 Task: Add Eidon Ionic Minerals Liquid Magnesium Concentrate Mineral Dietary Supplement to the cart.
Action: Mouse moved to (15, 52)
Screenshot: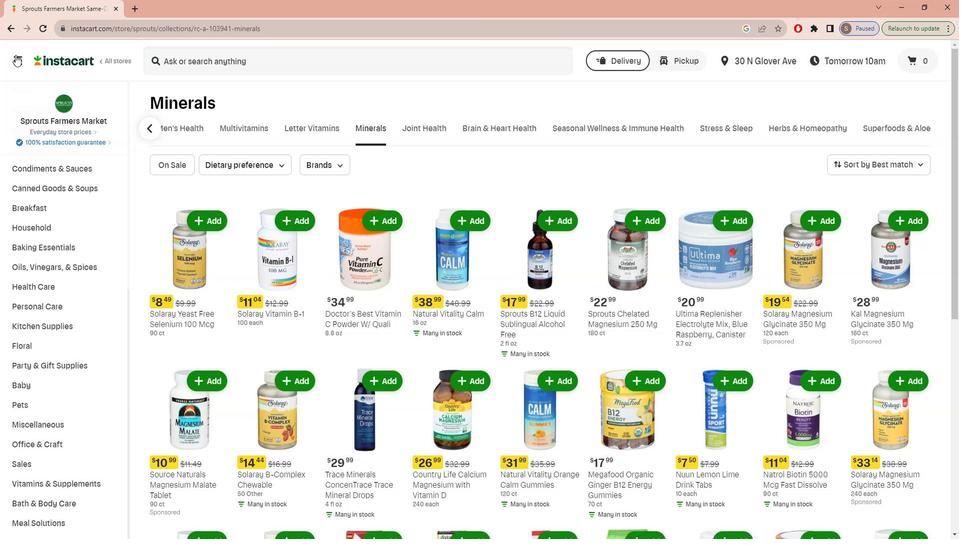 
Action: Mouse pressed left at (15, 52)
Screenshot: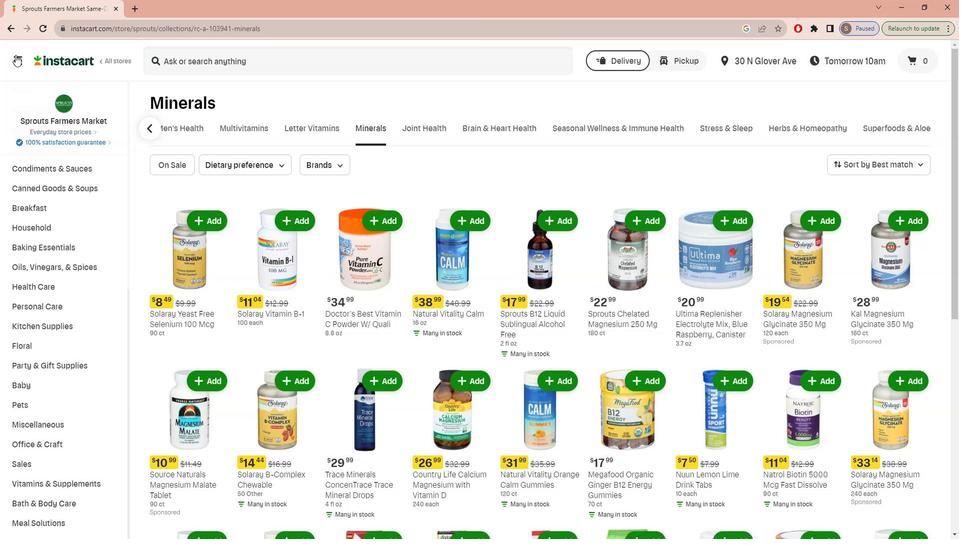 
Action: Mouse moved to (25, 121)
Screenshot: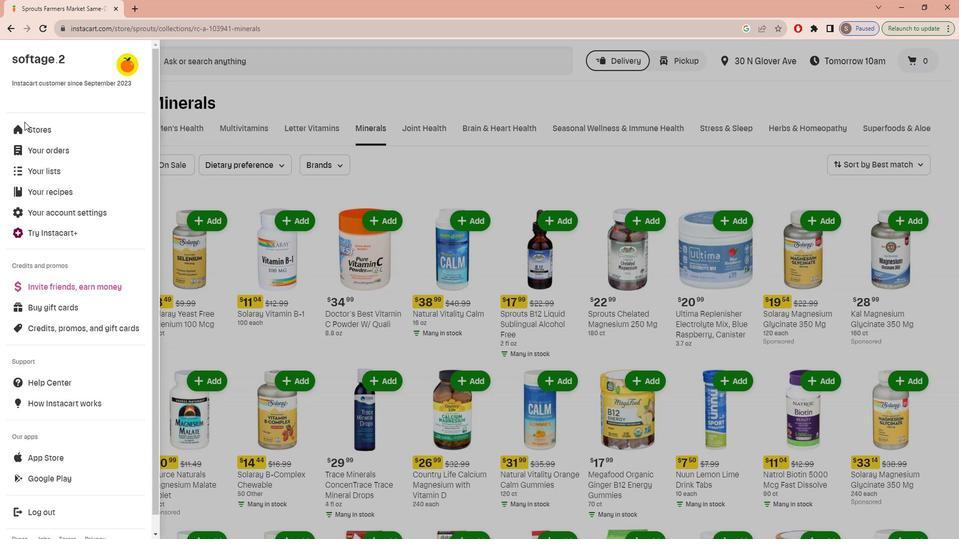 
Action: Mouse pressed left at (25, 121)
Screenshot: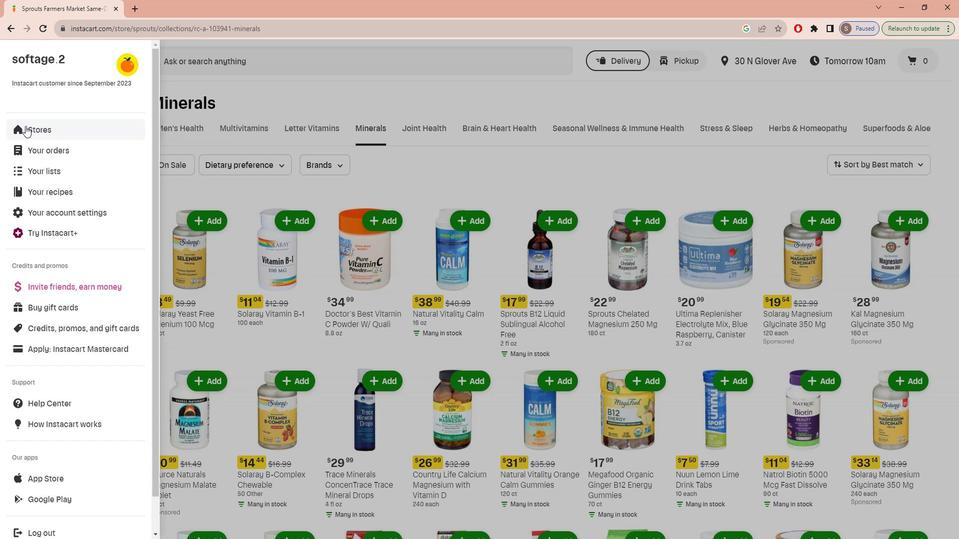 
Action: Mouse moved to (222, 96)
Screenshot: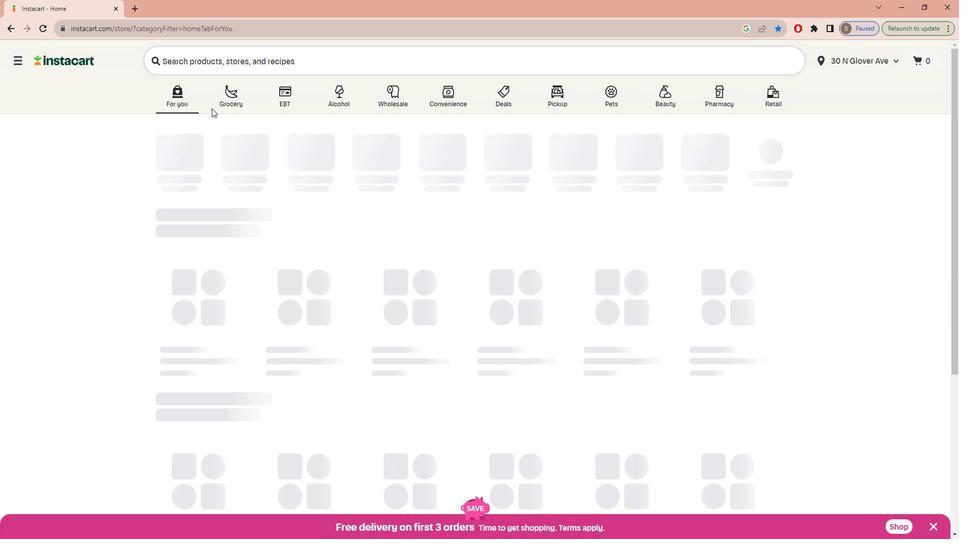 
Action: Mouse pressed left at (222, 96)
Screenshot: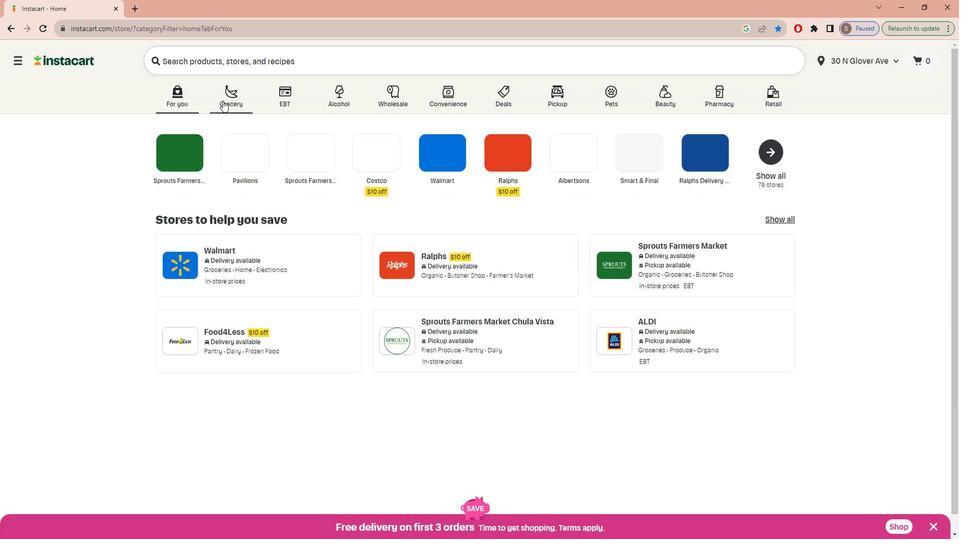 
Action: Mouse moved to (196, 296)
Screenshot: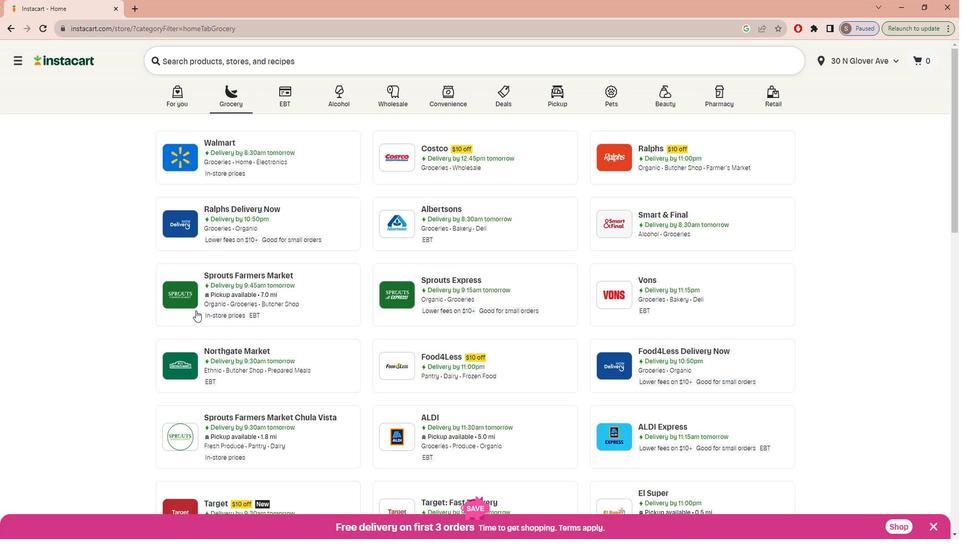
Action: Mouse pressed left at (196, 296)
Screenshot: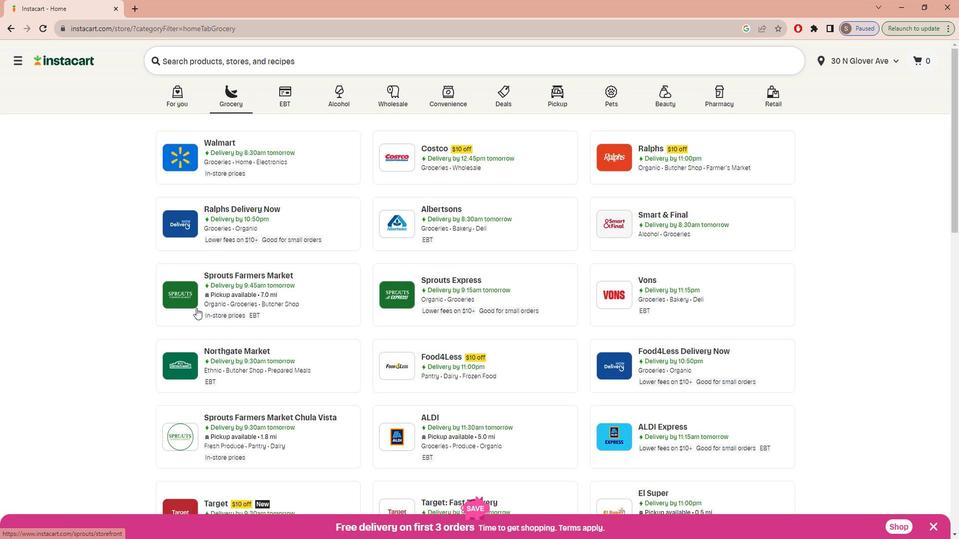 
Action: Mouse moved to (51, 360)
Screenshot: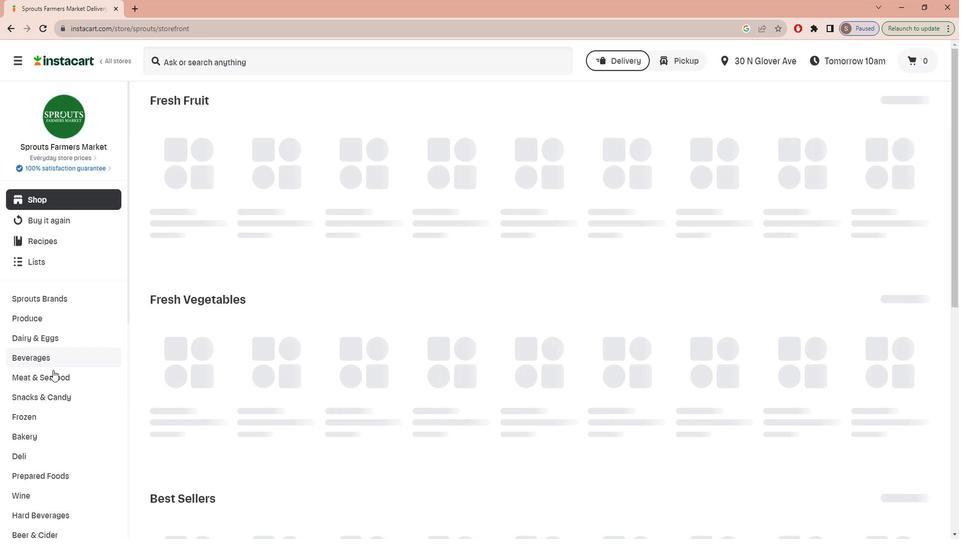 
Action: Mouse scrolled (51, 360) with delta (0, 0)
Screenshot: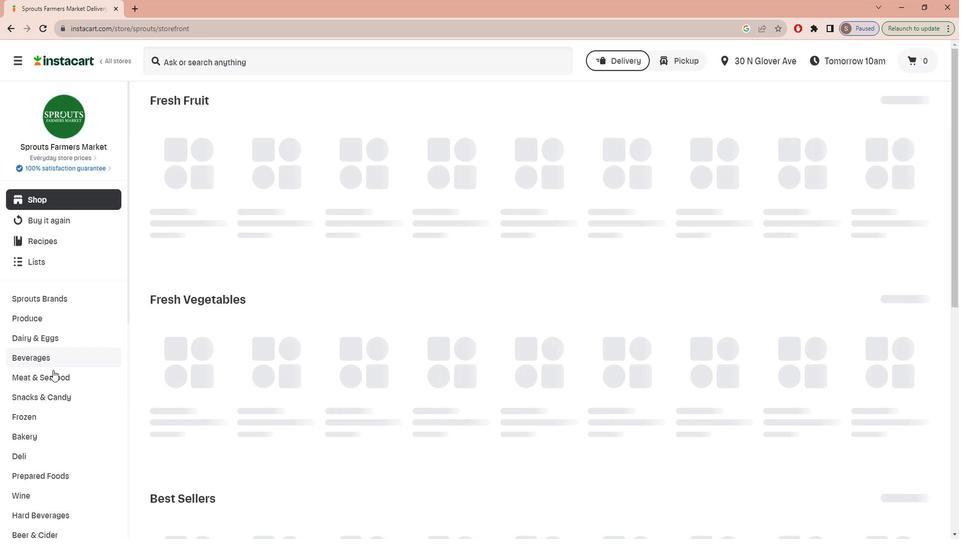 
Action: Mouse moved to (50, 362)
Screenshot: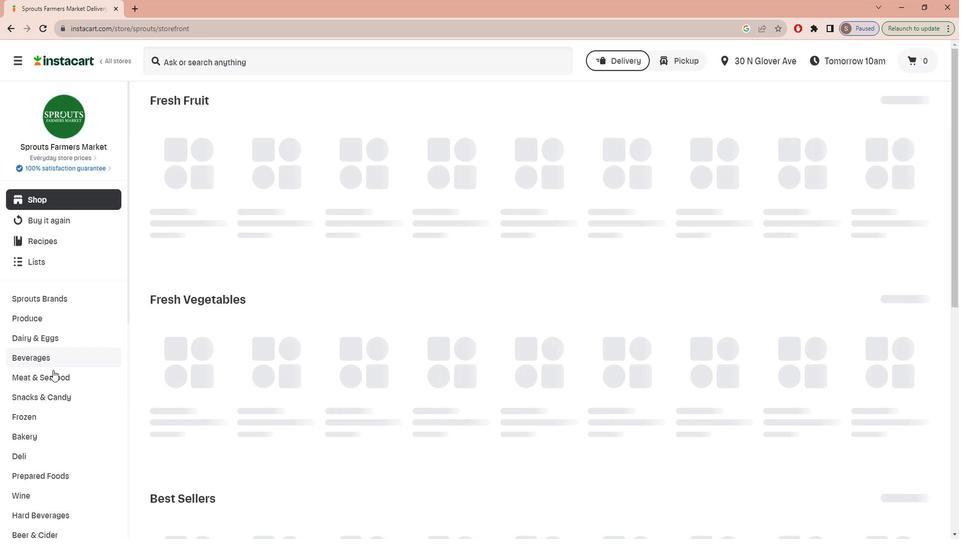 
Action: Mouse scrolled (50, 361) with delta (0, 0)
Screenshot: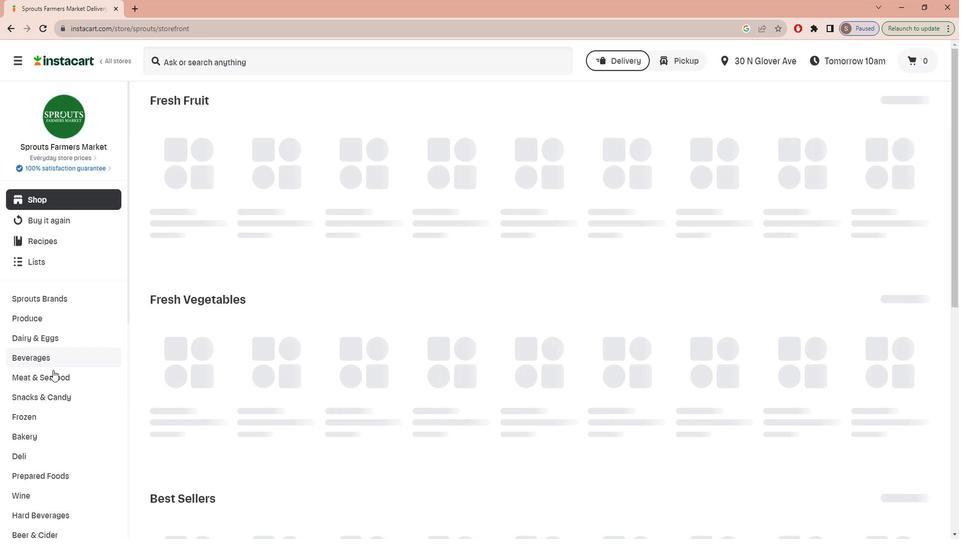
Action: Mouse moved to (50, 362)
Screenshot: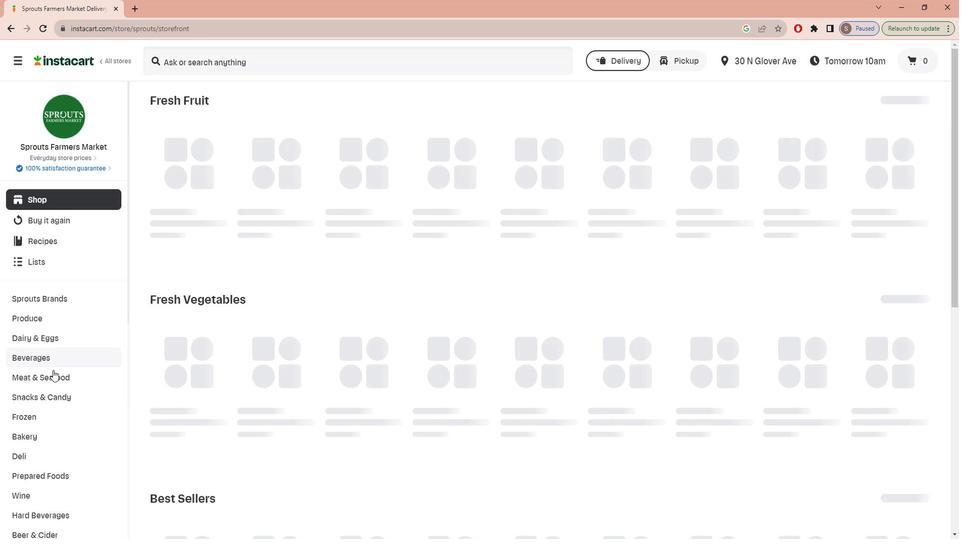 
Action: Mouse scrolled (50, 362) with delta (0, 0)
Screenshot: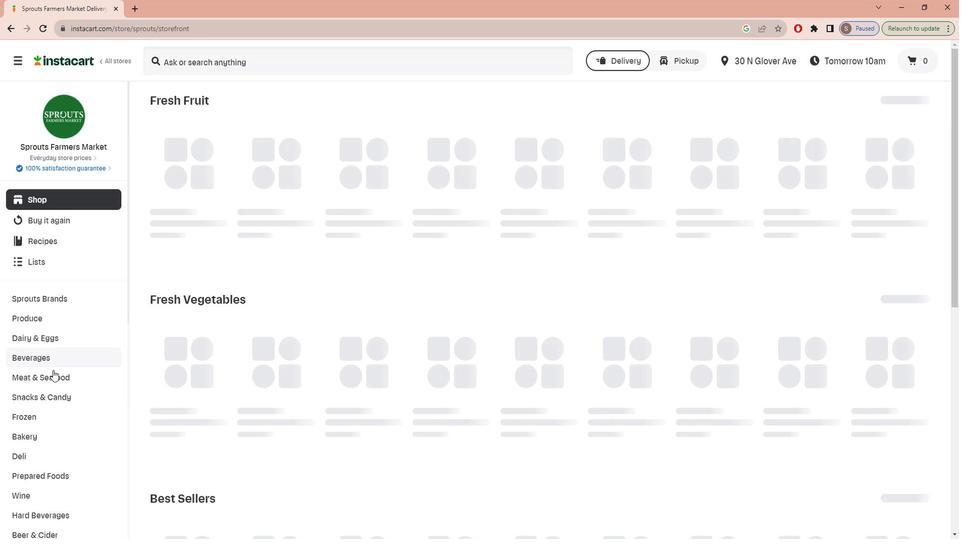 
Action: Mouse scrolled (50, 362) with delta (0, 0)
Screenshot: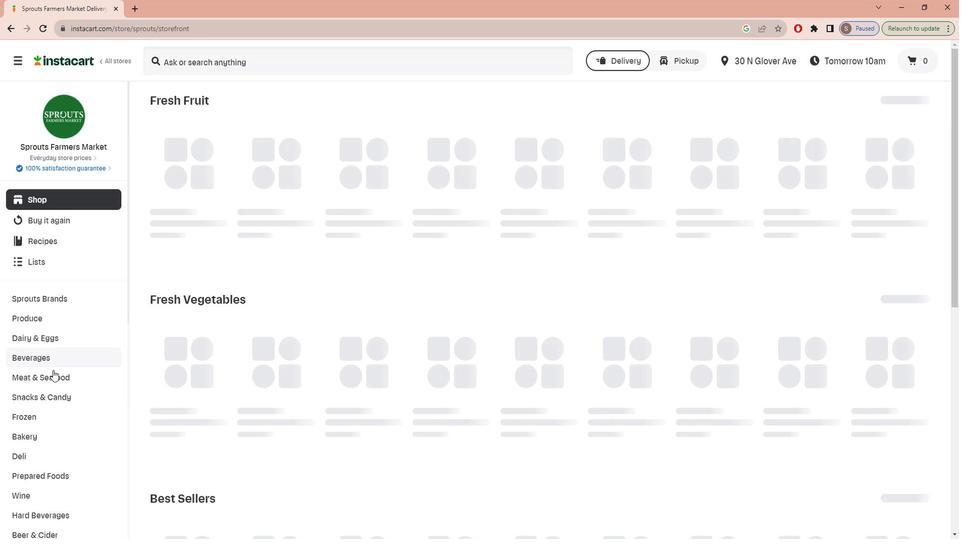
Action: Mouse moved to (50, 362)
Screenshot: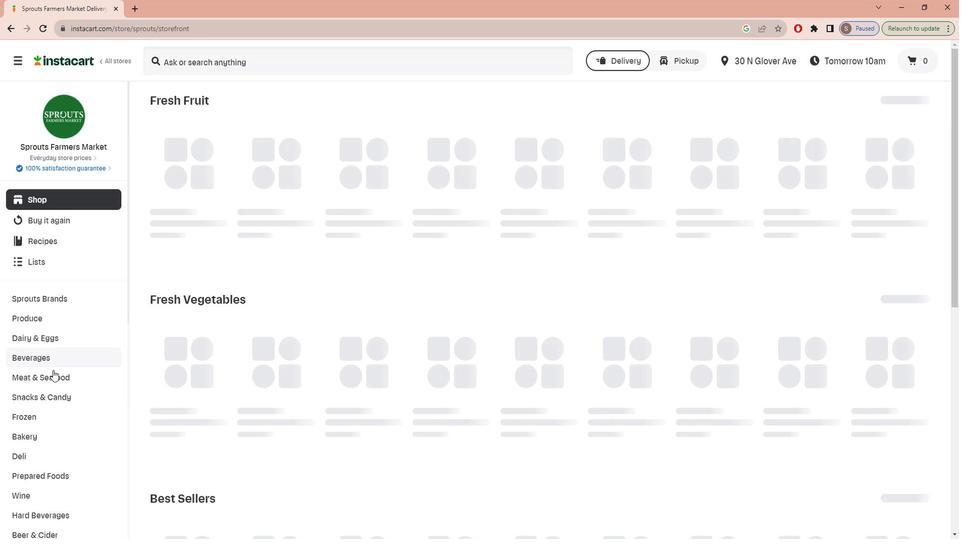 
Action: Mouse scrolled (50, 362) with delta (0, 0)
Screenshot: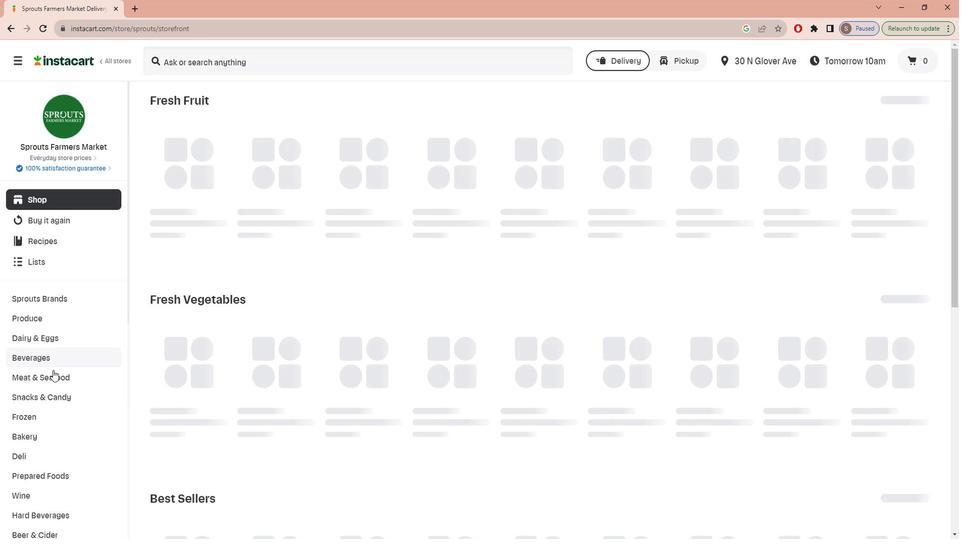 
Action: Mouse scrolled (50, 362) with delta (0, 0)
Screenshot: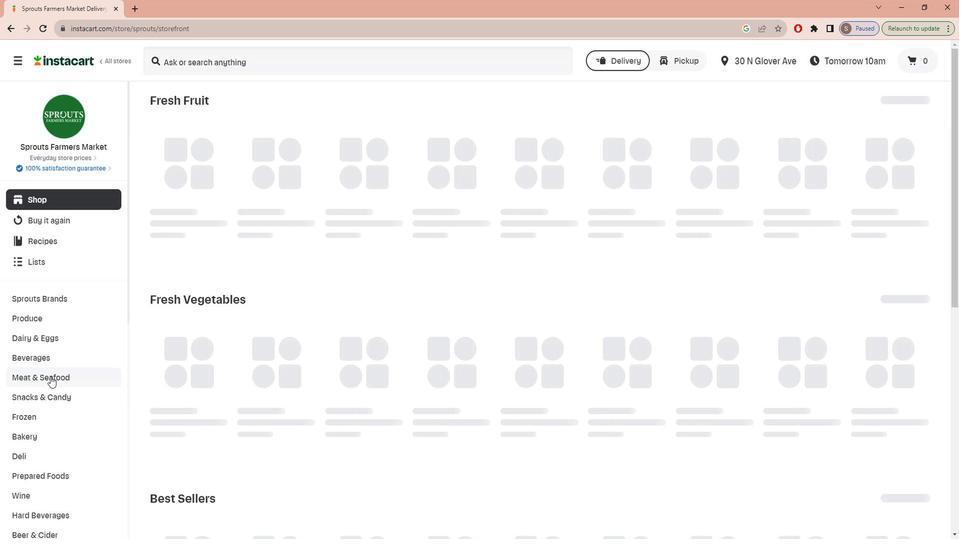 
Action: Mouse scrolled (50, 362) with delta (0, 0)
Screenshot: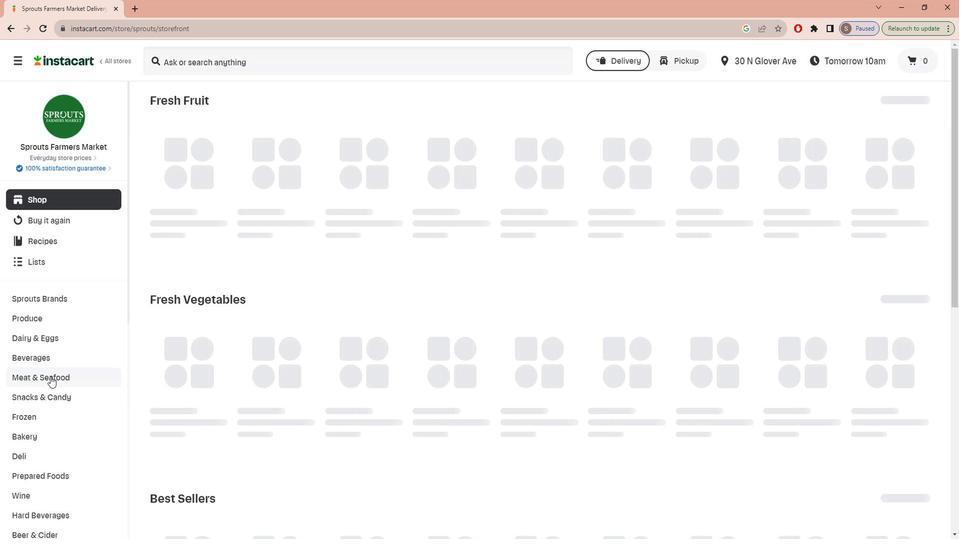 
Action: Mouse moved to (49, 362)
Screenshot: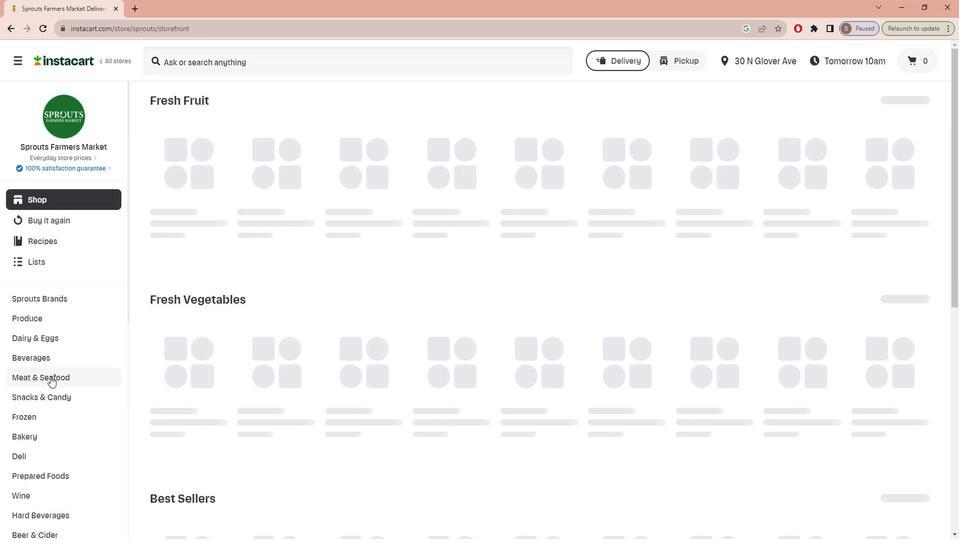 
Action: Mouse scrolled (49, 362) with delta (0, 0)
Screenshot: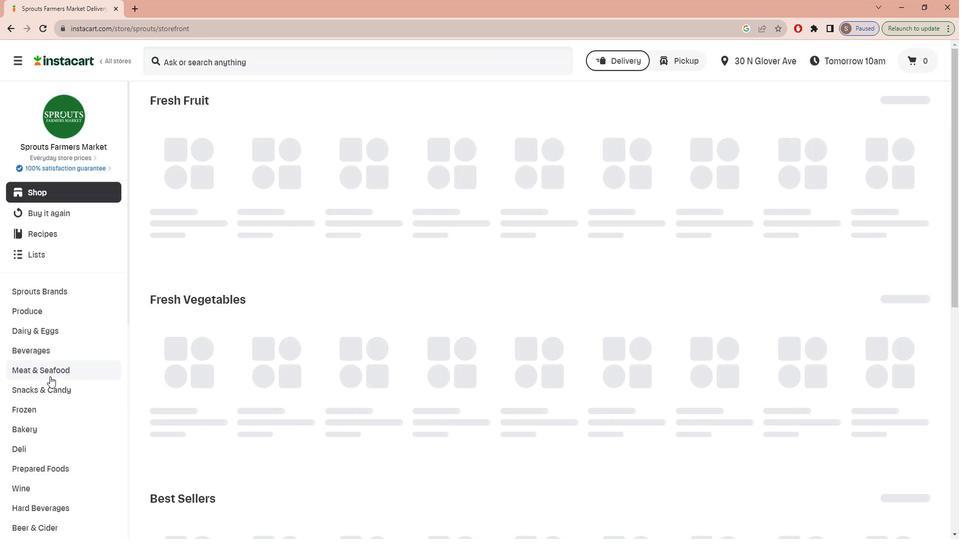 
Action: Mouse scrolled (49, 362) with delta (0, 0)
Screenshot: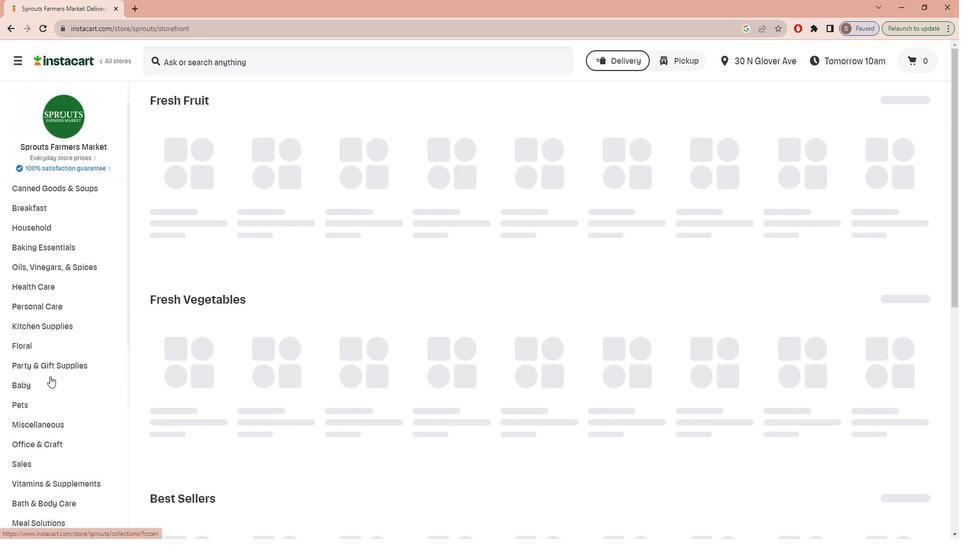 
Action: Mouse scrolled (49, 362) with delta (0, 0)
Screenshot: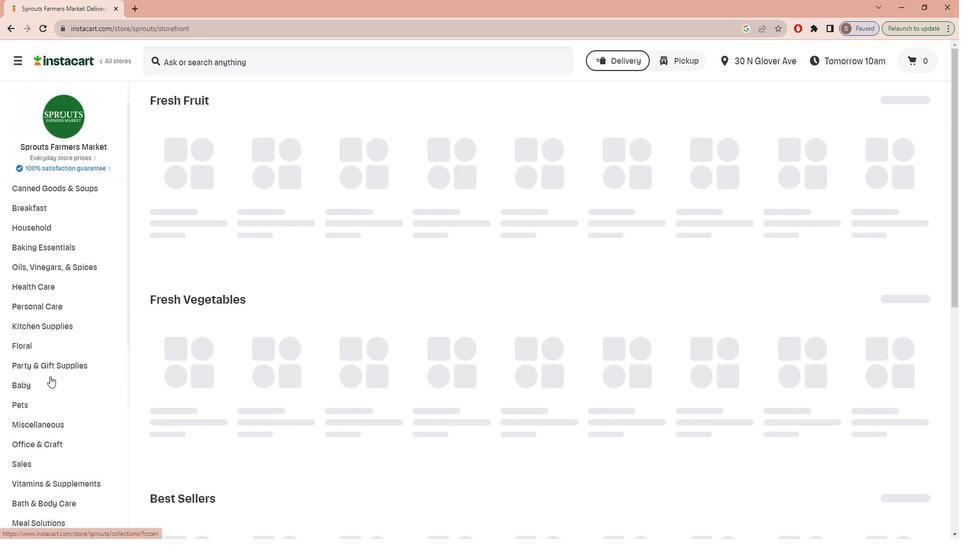 
Action: Mouse scrolled (49, 362) with delta (0, 0)
Screenshot: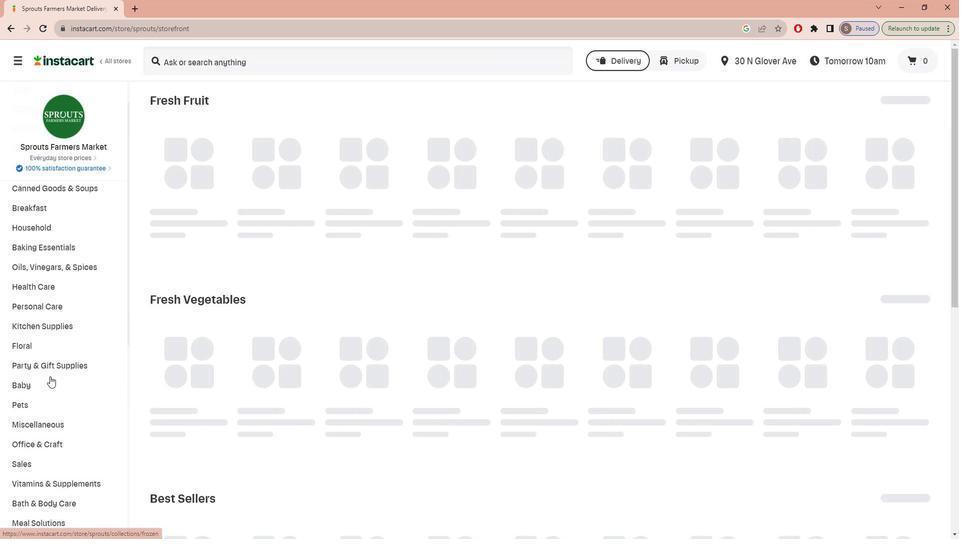 
Action: Mouse scrolled (49, 362) with delta (0, 0)
Screenshot: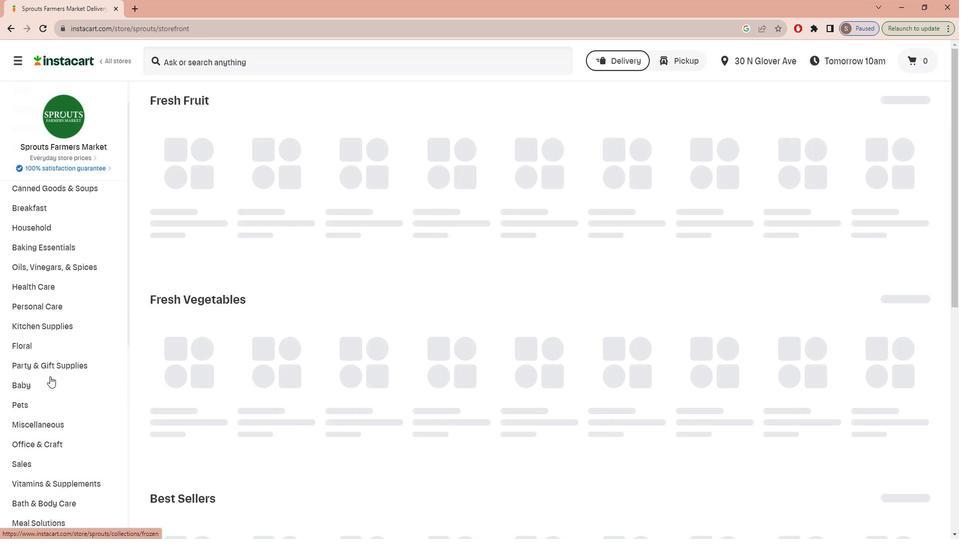 
Action: Mouse scrolled (49, 362) with delta (0, 0)
Screenshot: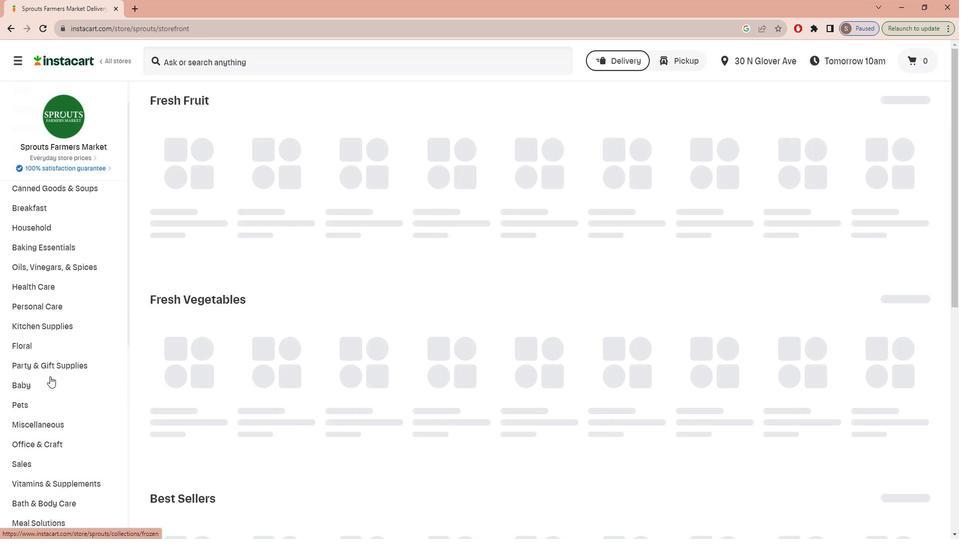 
Action: Mouse moved to (45, 463)
Screenshot: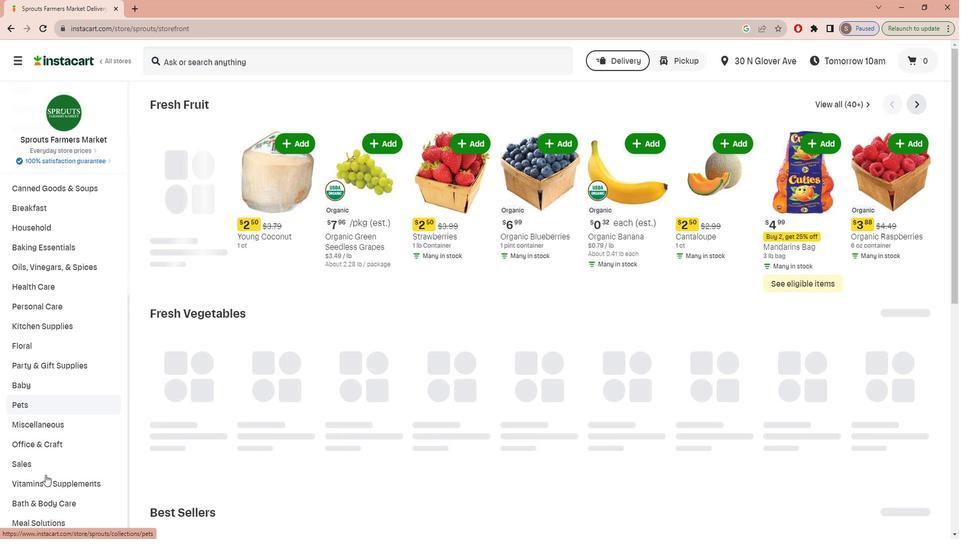 
Action: Mouse pressed left at (45, 463)
Screenshot: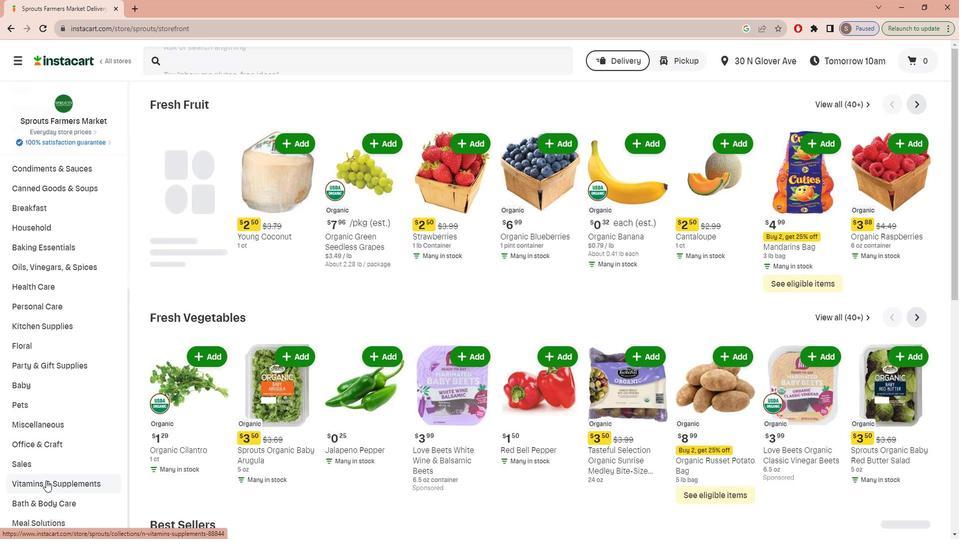 
Action: Mouse moved to (931, 119)
Screenshot: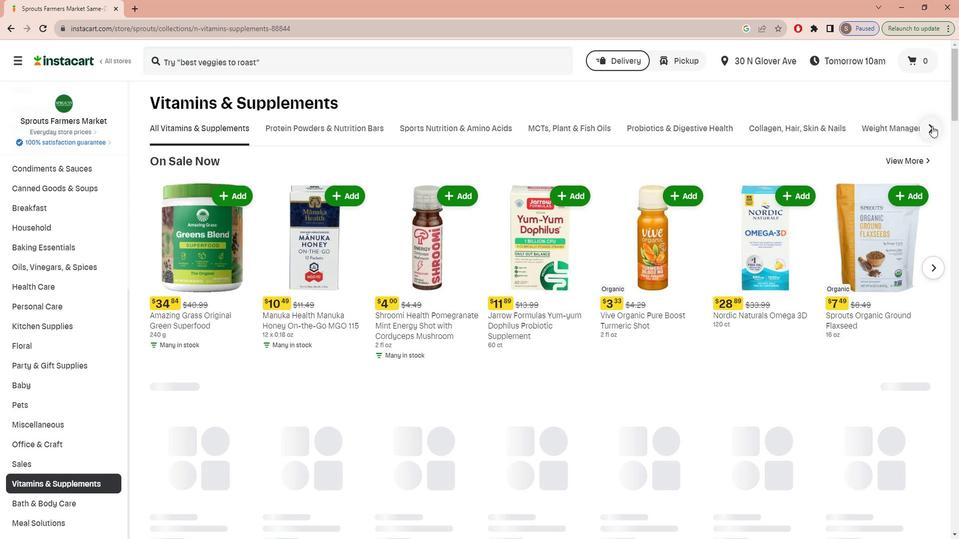 
Action: Mouse pressed left at (931, 119)
Screenshot: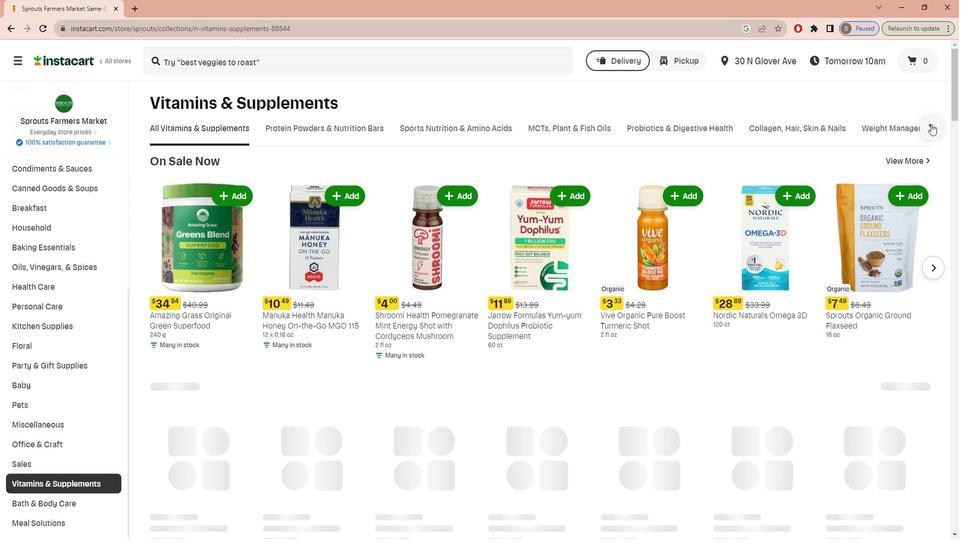 
Action: Mouse moved to (681, 122)
Screenshot: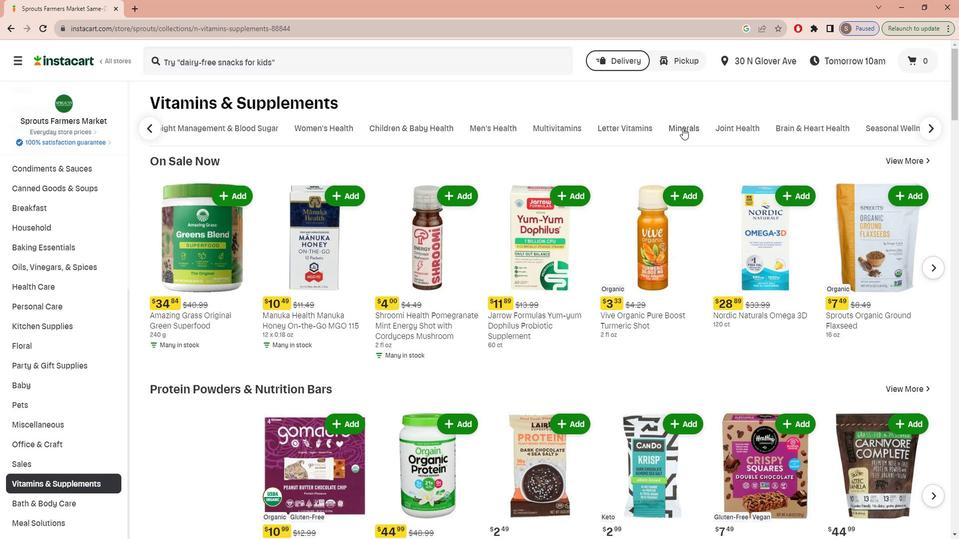 
Action: Mouse pressed left at (681, 122)
Screenshot: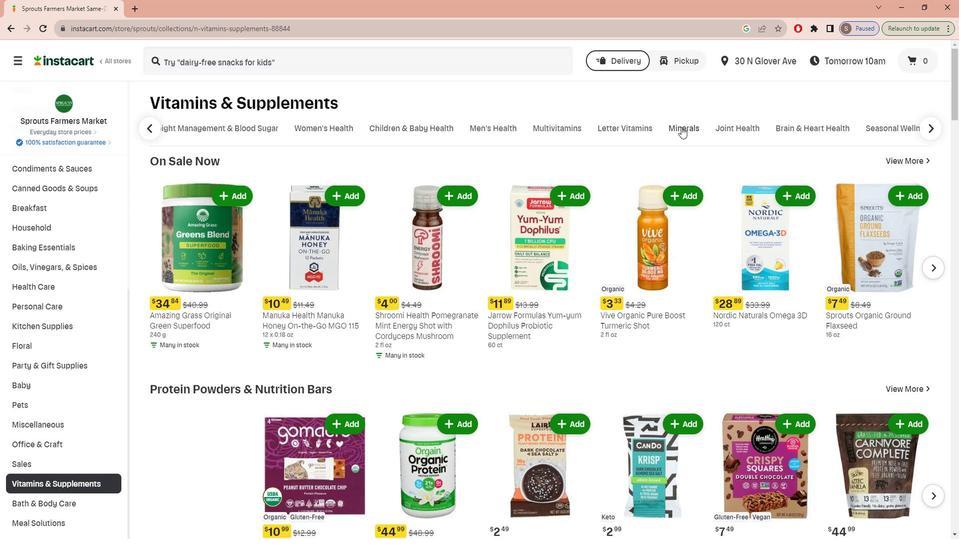 
Action: Mouse moved to (371, 56)
Screenshot: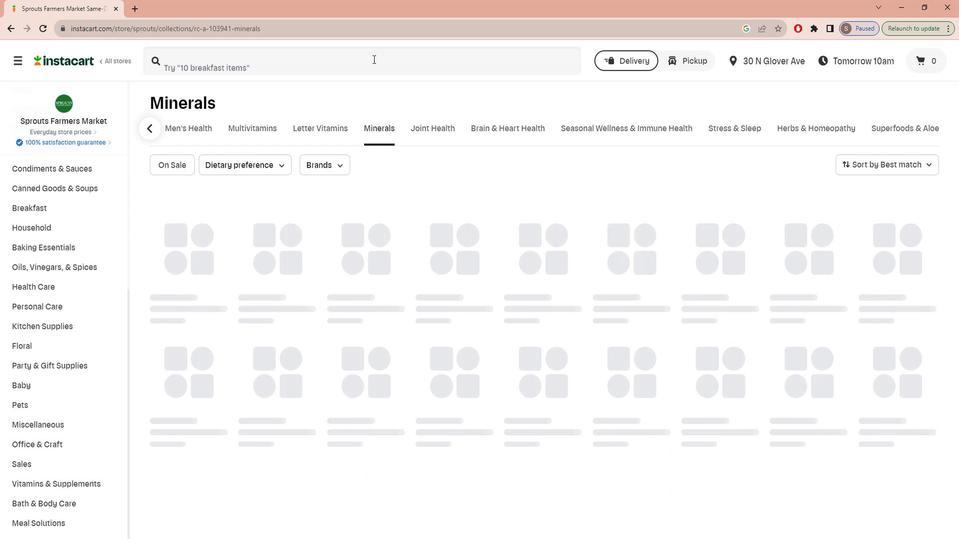 
Action: Mouse pressed left at (371, 56)
Screenshot: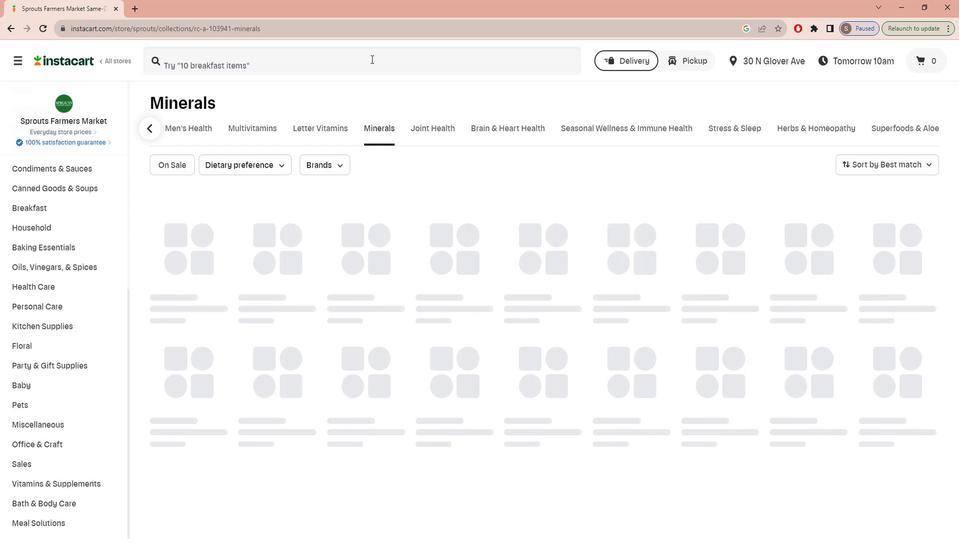 
Action: Key pressed e<Key.caps_lock>IDON<Key.space><Key.caps_lock>i<Key.caps_lock>ONIC<Key.space><Key.caps_lock>m<Key.caps_lock>INERALS<Key.space><Key.caps_lock>l<Key.caps_lock>IQUID<Key.space><Key.caps_lock>m<Key.caps_lock>AGNESIUM<Key.space><Key.caps_lock>c<Key.caps_lock>ONCENTRATE<Key.space><Key.caps_lock>m<Key.caps_lock>INERAL<Key.space><Key.caps_lock>d<Key.caps_lock>IETARY<Key.space><Key.caps_lock>s<Key.caps_lock>UPPLEMENT<Key.enter>
Screenshot: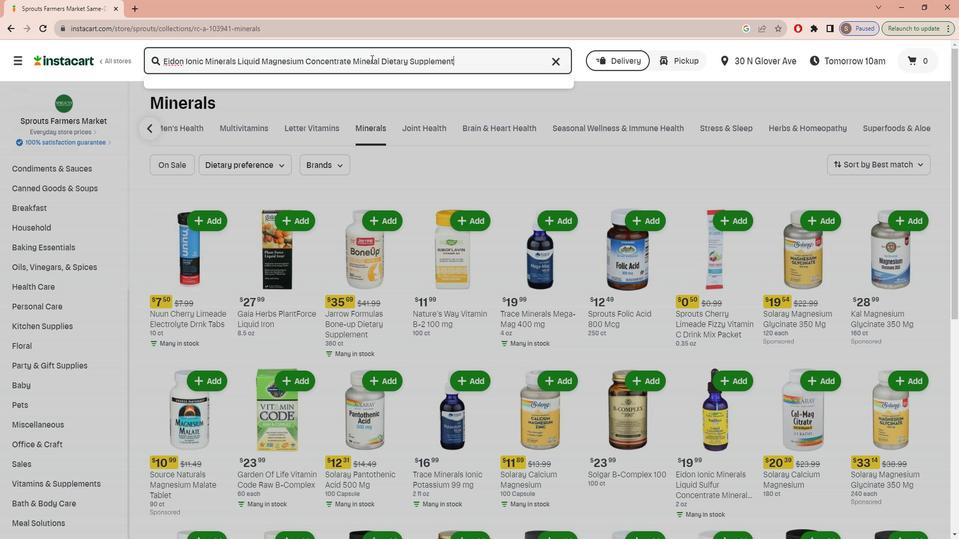 
Action: Mouse moved to (586, 159)
Screenshot: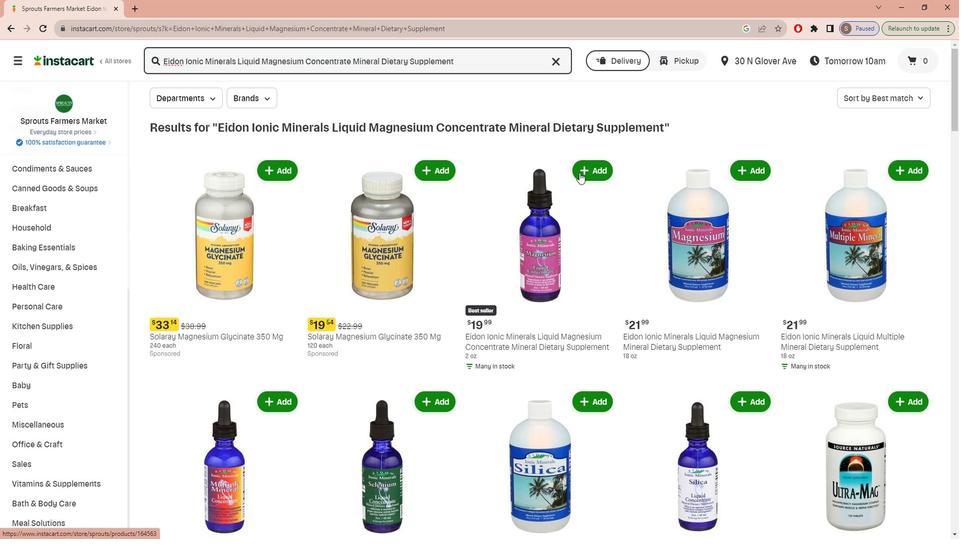 
Action: Mouse pressed left at (586, 159)
Screenshot: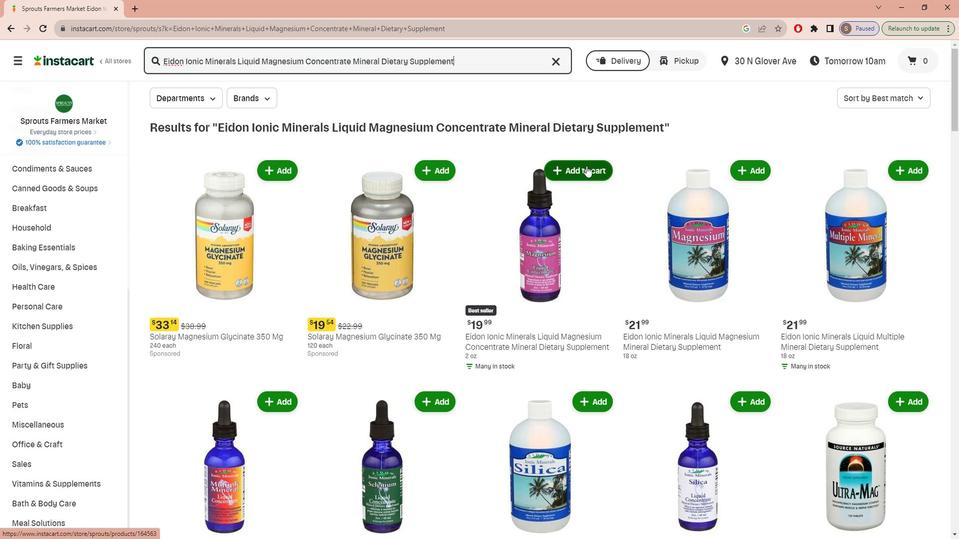 
Action: Mouse moved to (614, 229)
Screenshot: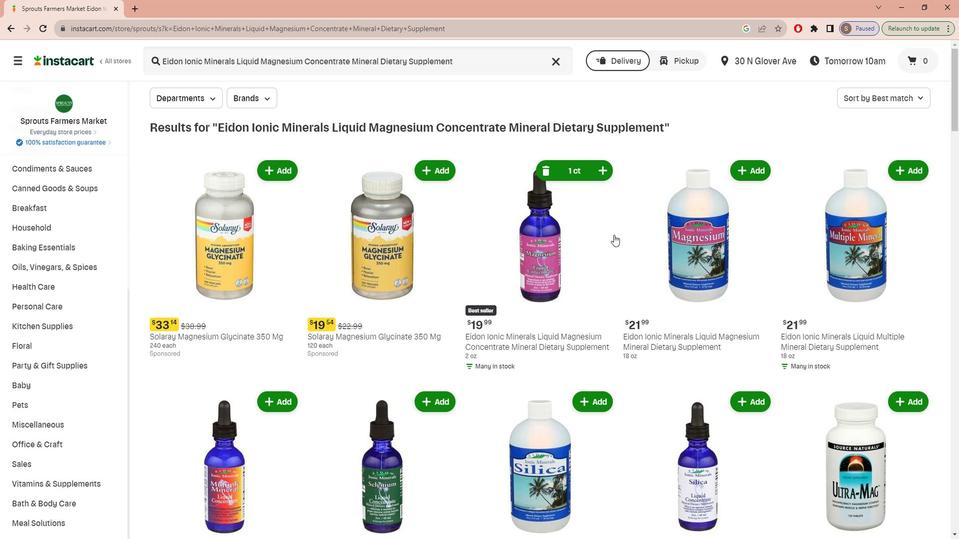 
